 Task: Learn more about a business.
Action: Mouse moved to (976, 154)
Screenshot: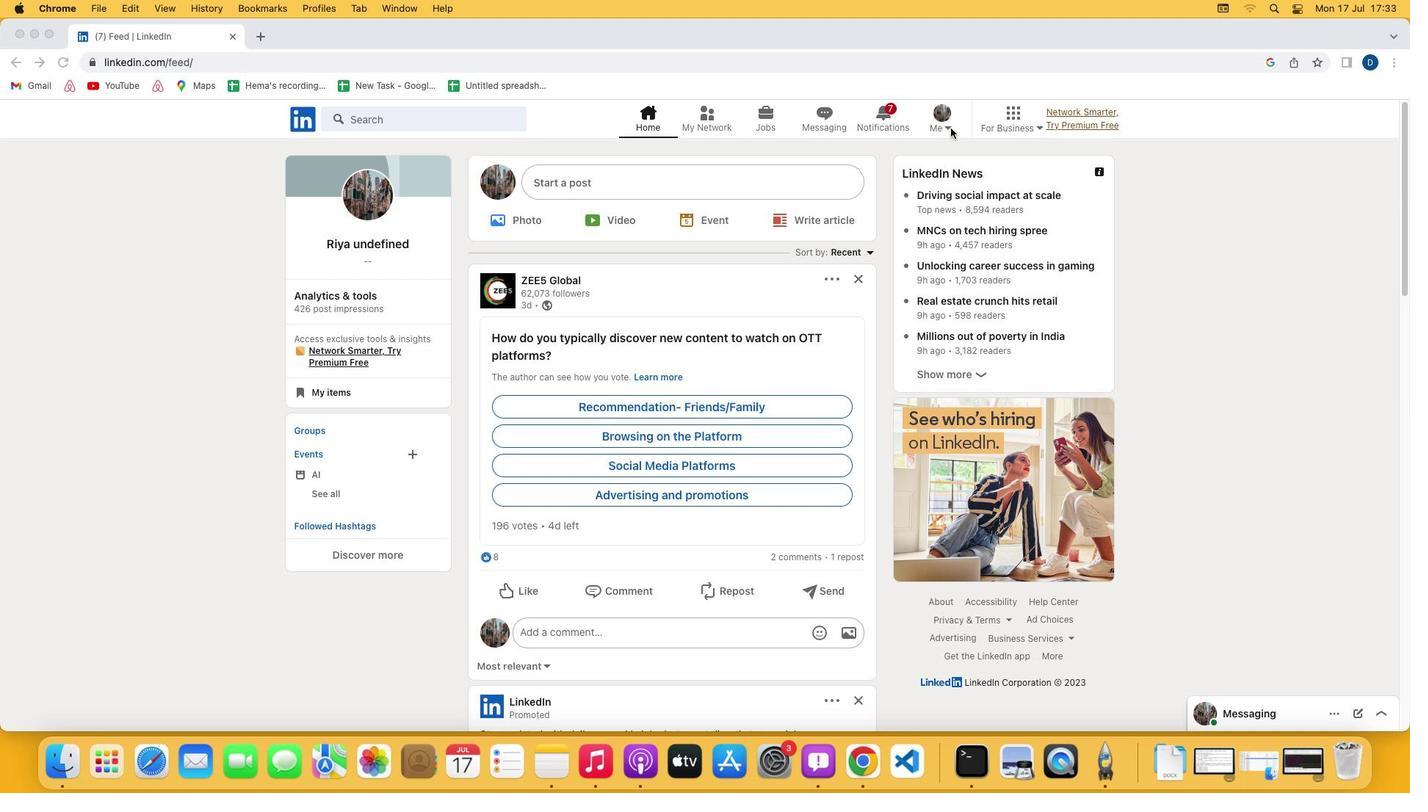 
Action: Mouse pressed left at (976, 154)
Screenshot: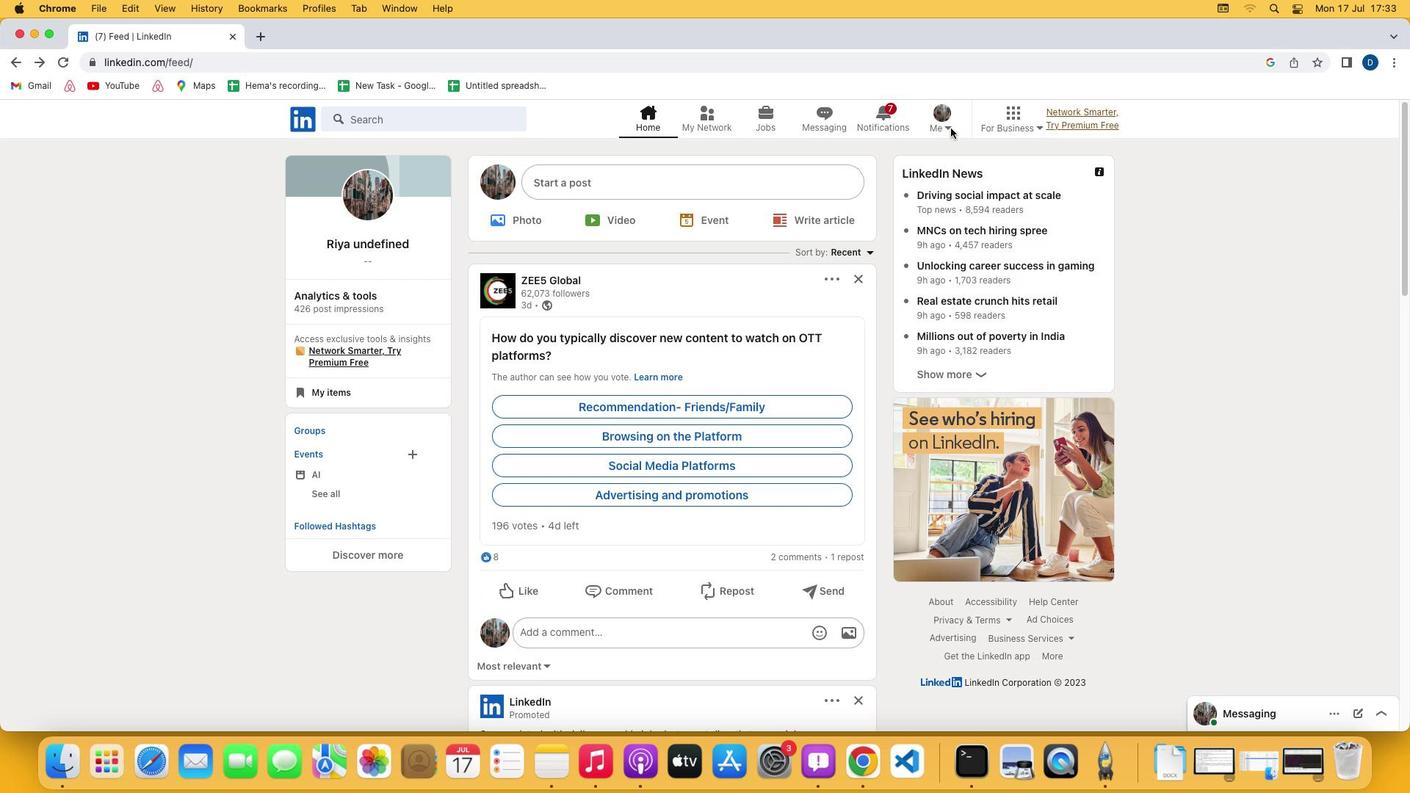 
Action: Mouse moved to (974, 156)
Screenshot: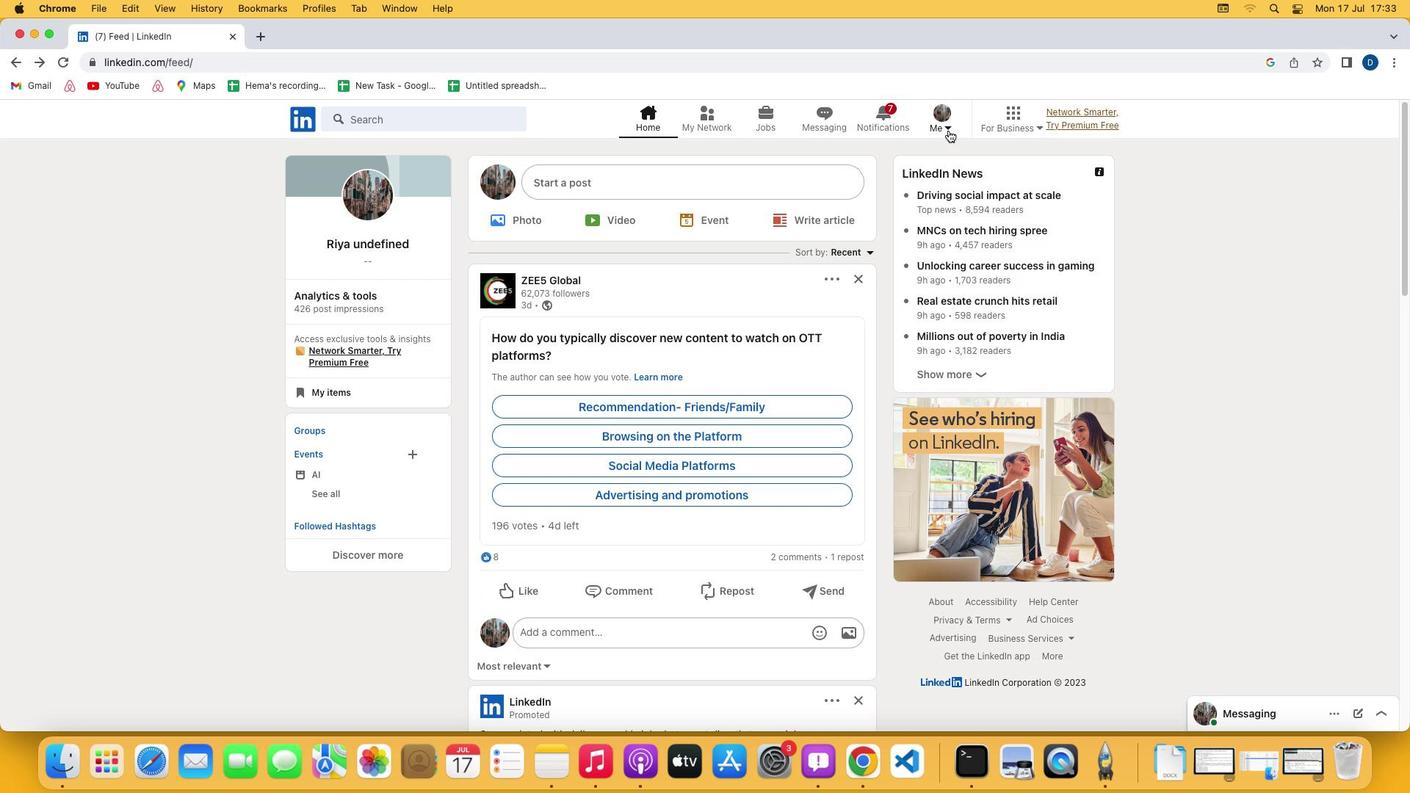 
Action: Mouse pressed left at (974, 156)
Screenshot: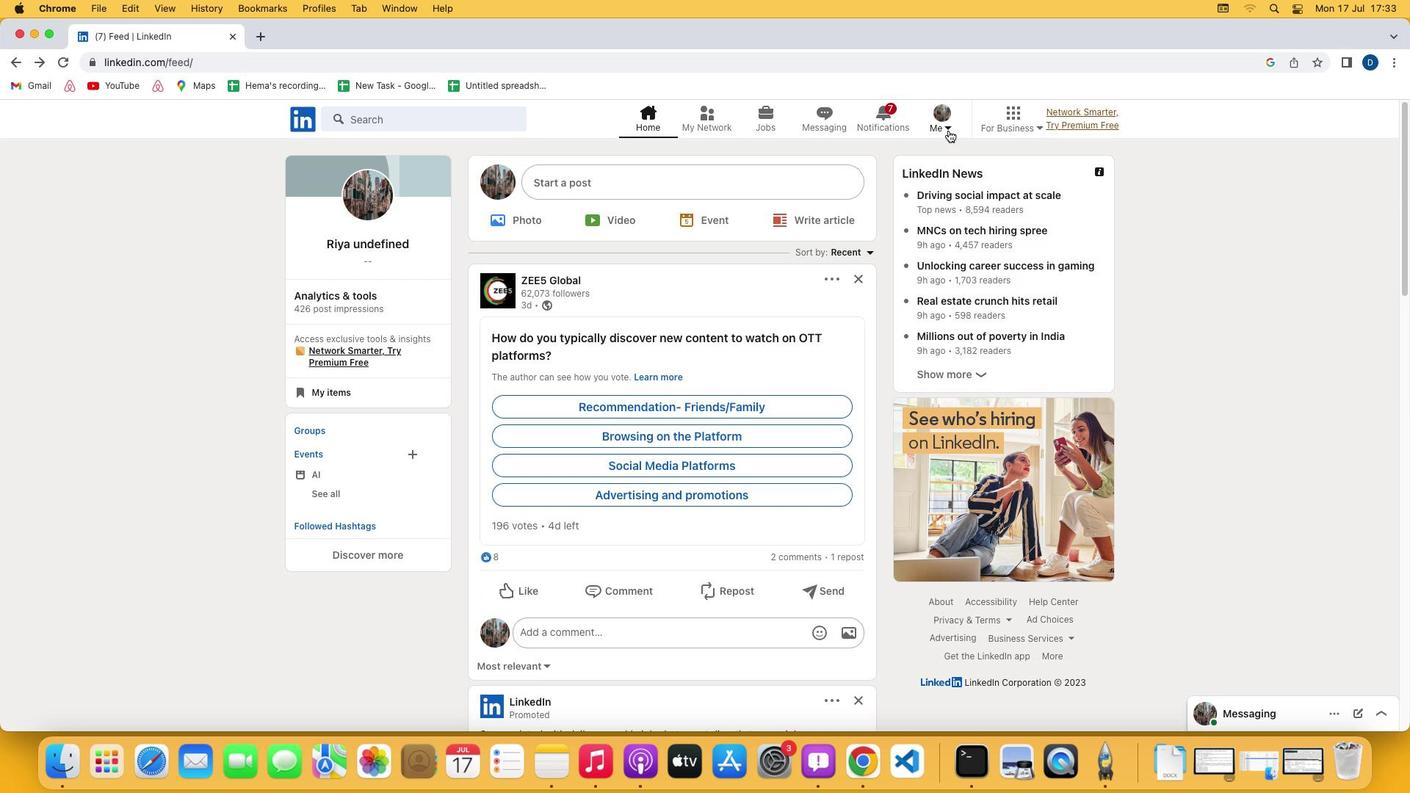 
Action: Mouse moved to (873, 305)
Screenshot: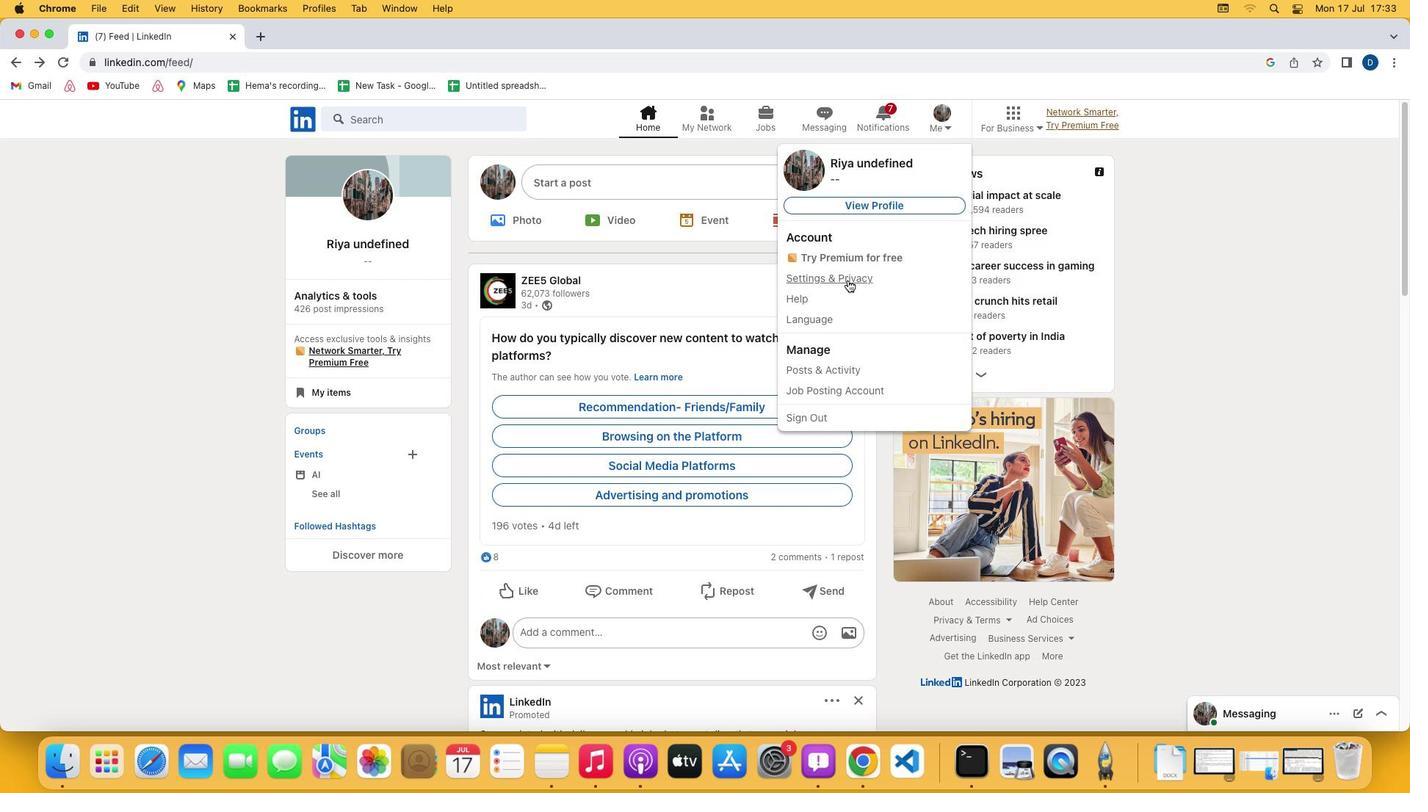 
Action: Mouse pressed left at (873, 305)
Screenshot: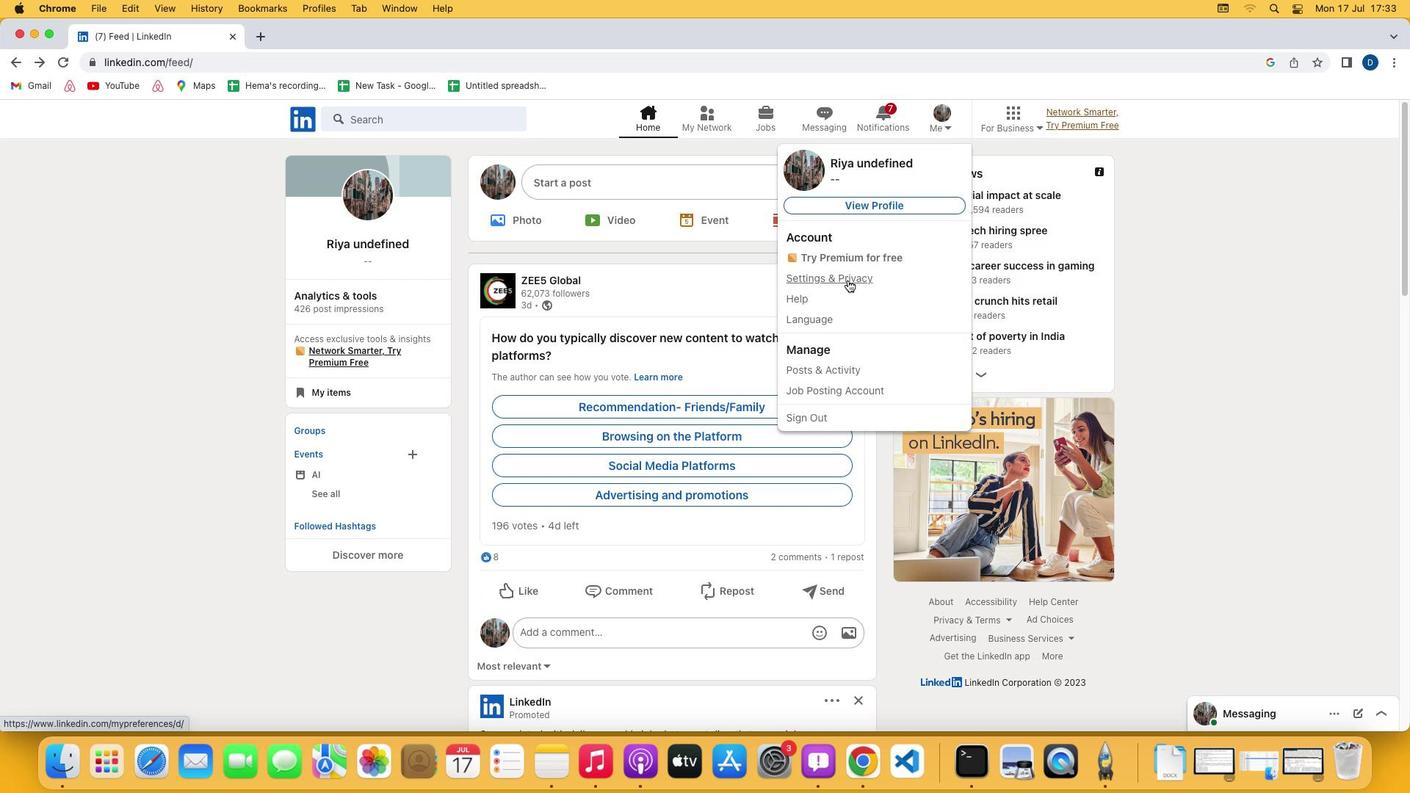 
Action: Mouse moved to (765, 473)
Screenshot: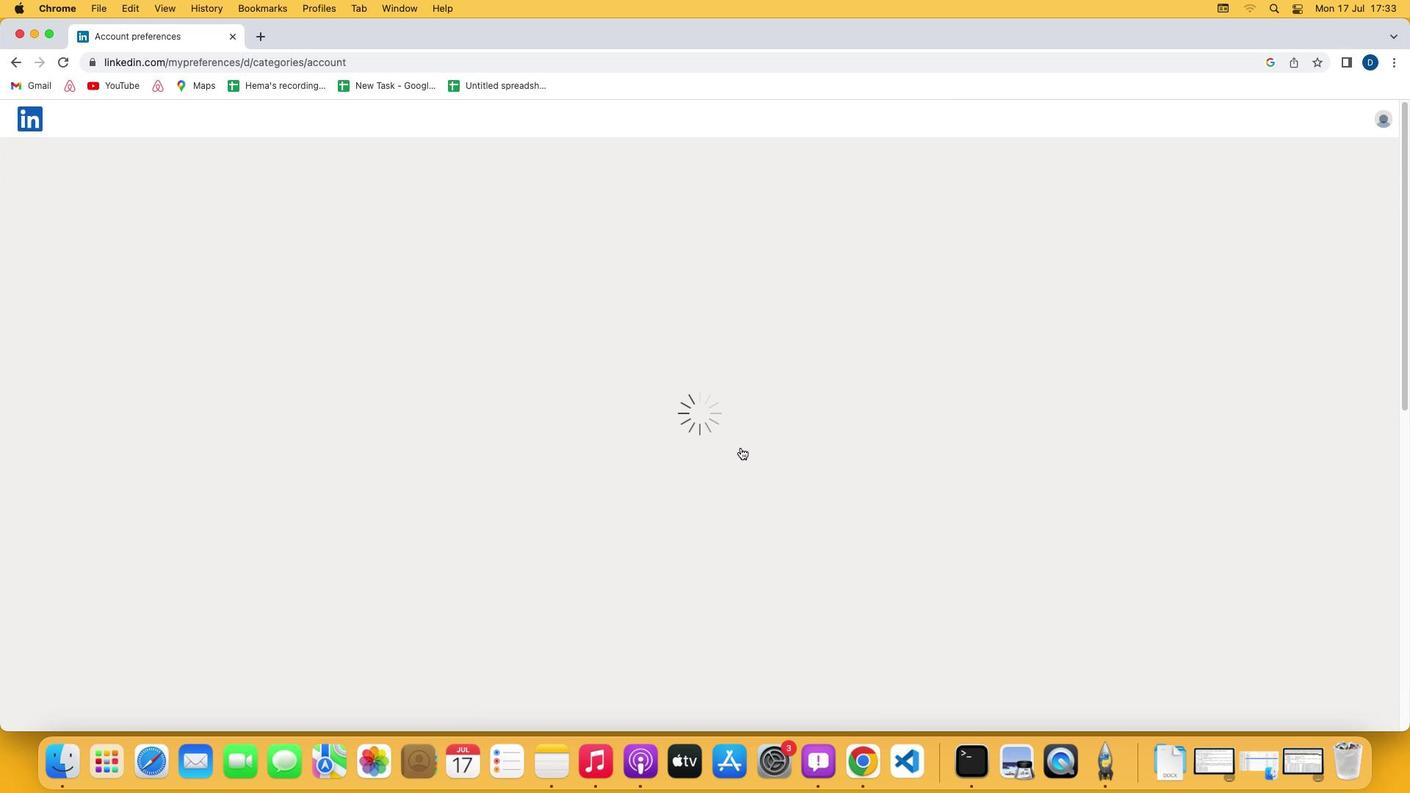 
Action: Mouse scrolled (765, 473) with delta (25, 24)
Screenshot: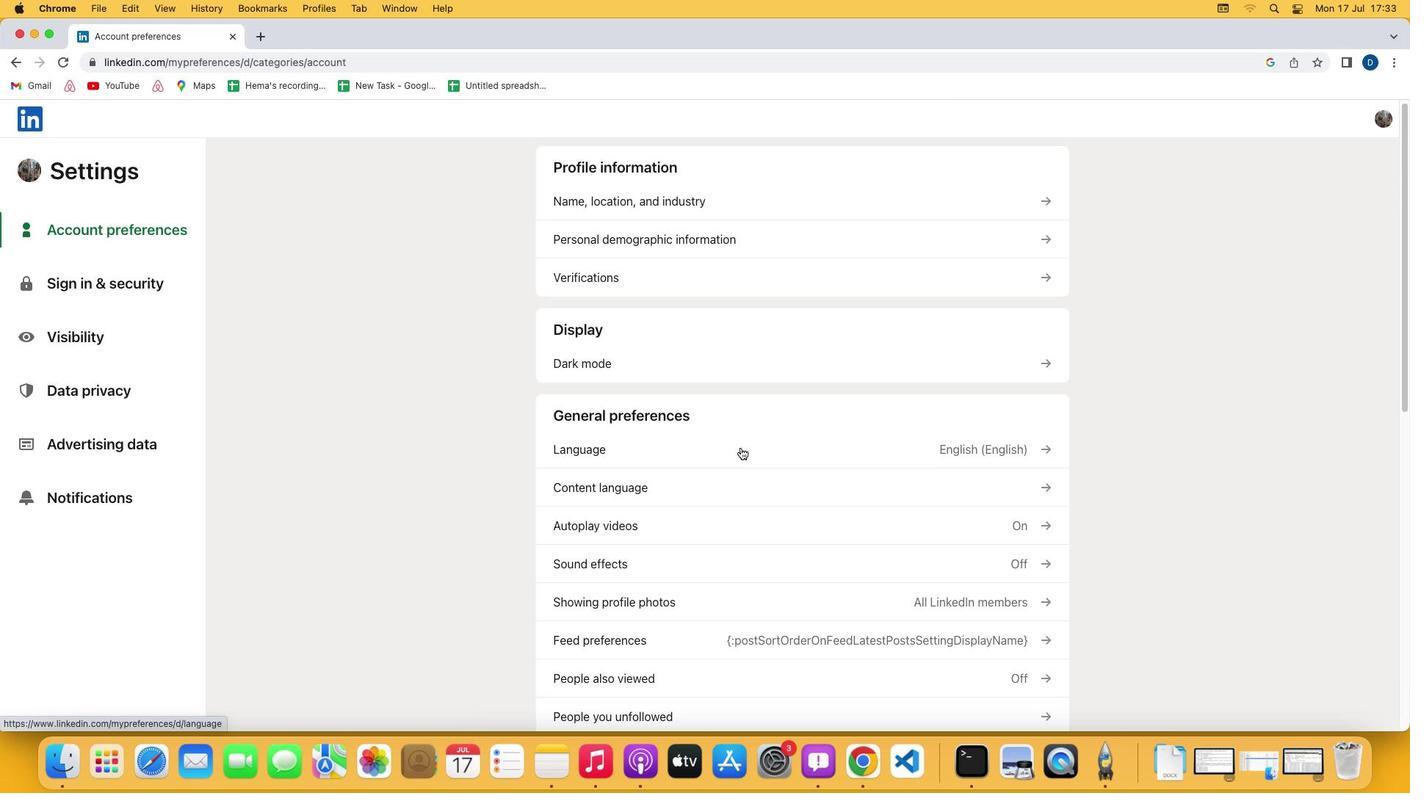 
Action: Mouse scrolled (765, 473) with delta (25, 24)
Screenshot: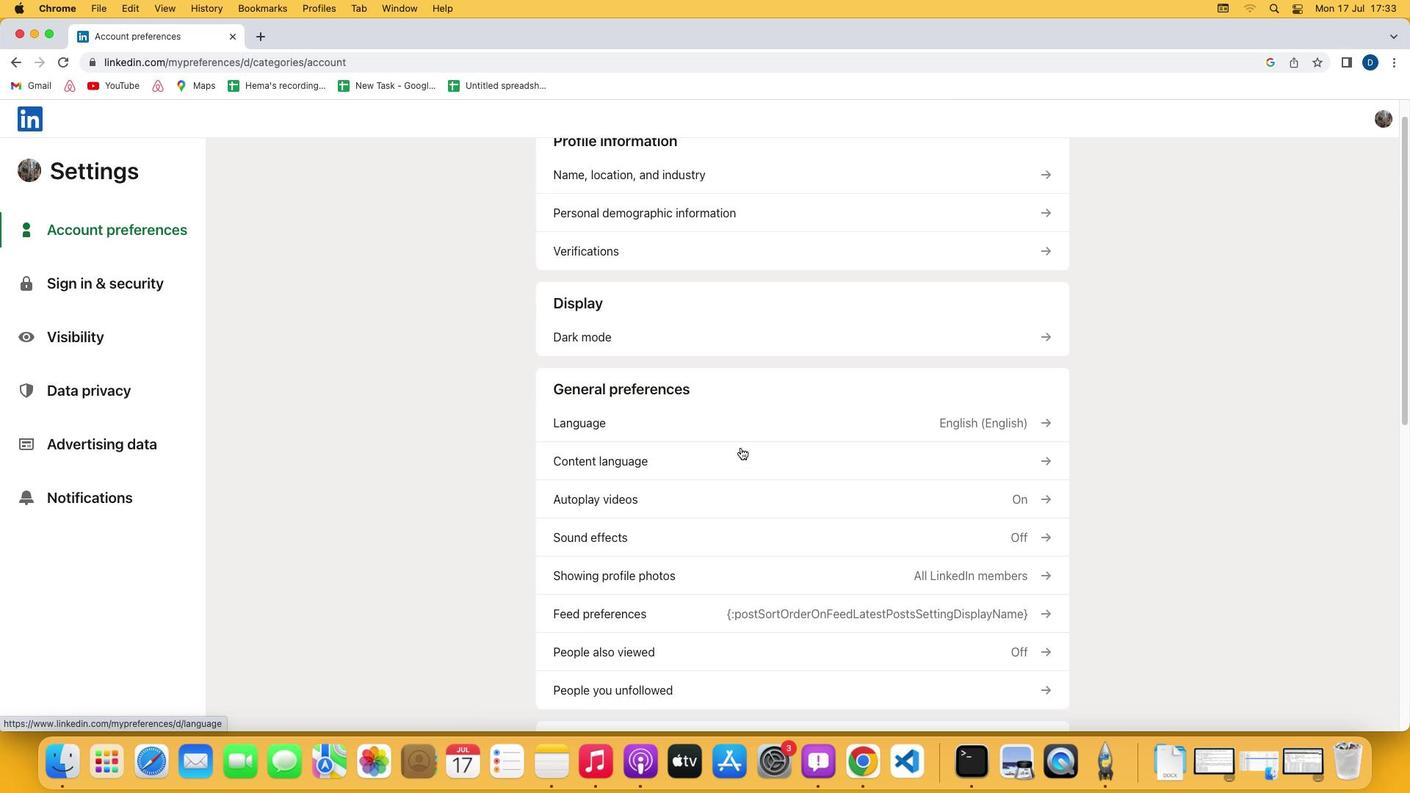 
Action: Mouse scrolled (765, 473) with delta (25, 23)
Screenshot: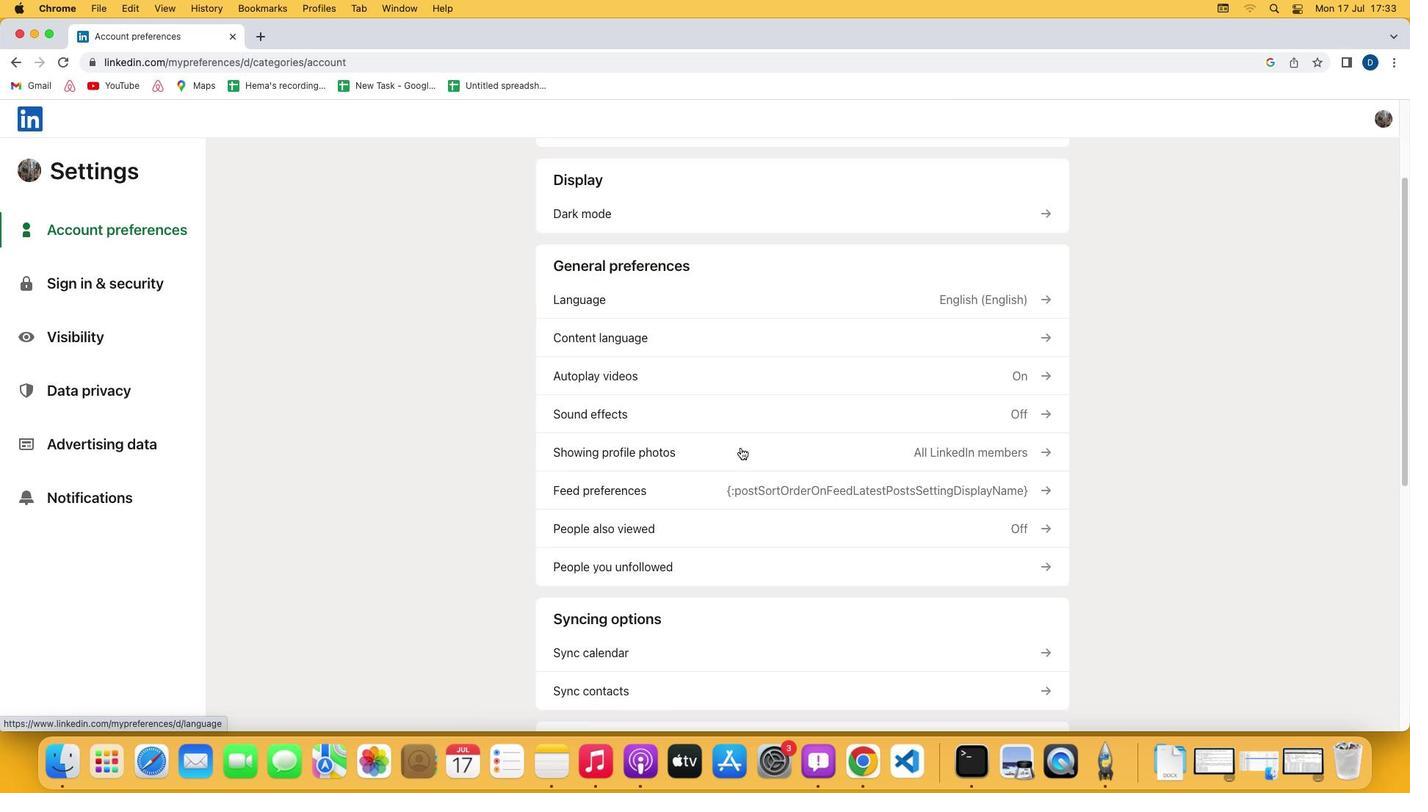 
Action: Mouse scrolled (765, 473) with delta (25, 22)
Screenshot: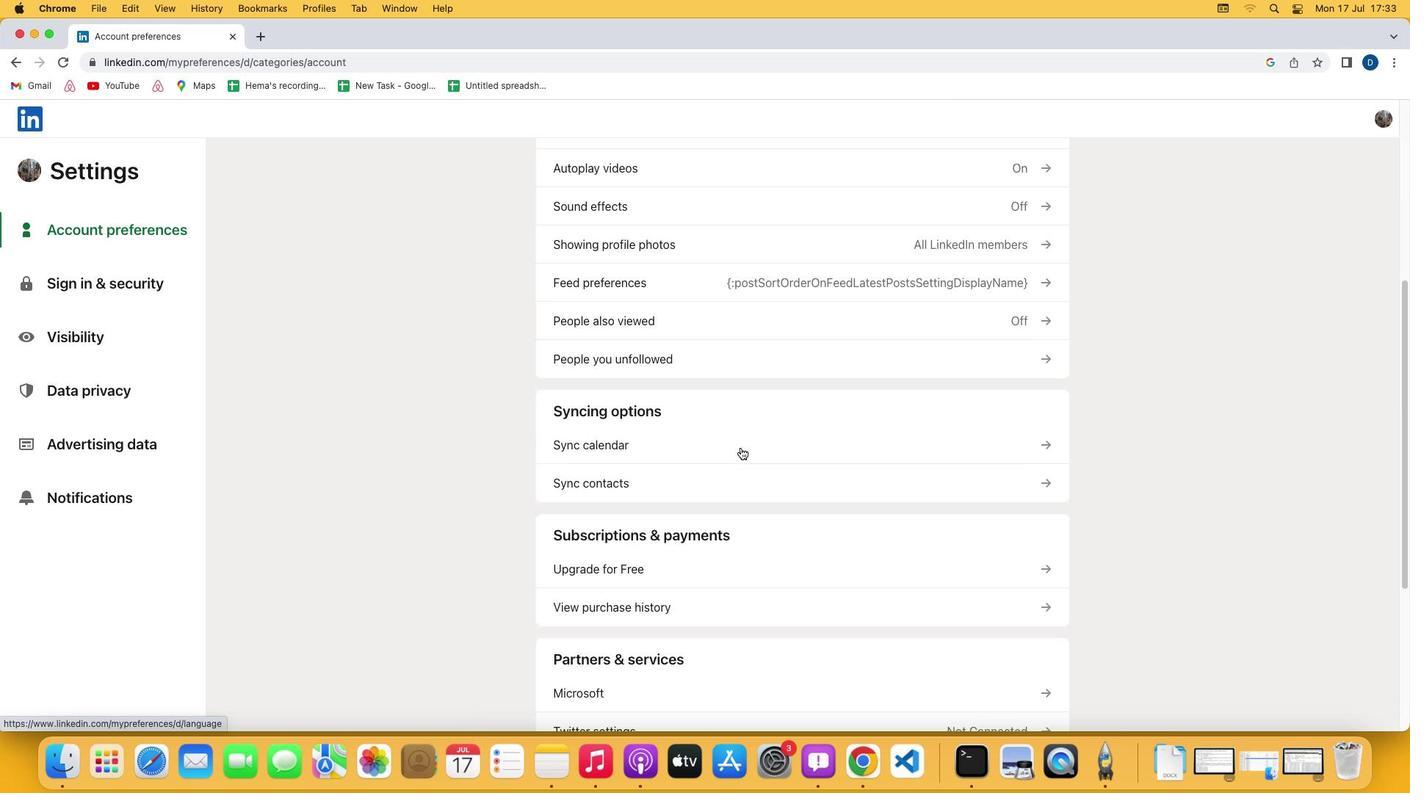 
Action: Mouse scrolled (765, 473) with delta (25, 22)
Screenshot: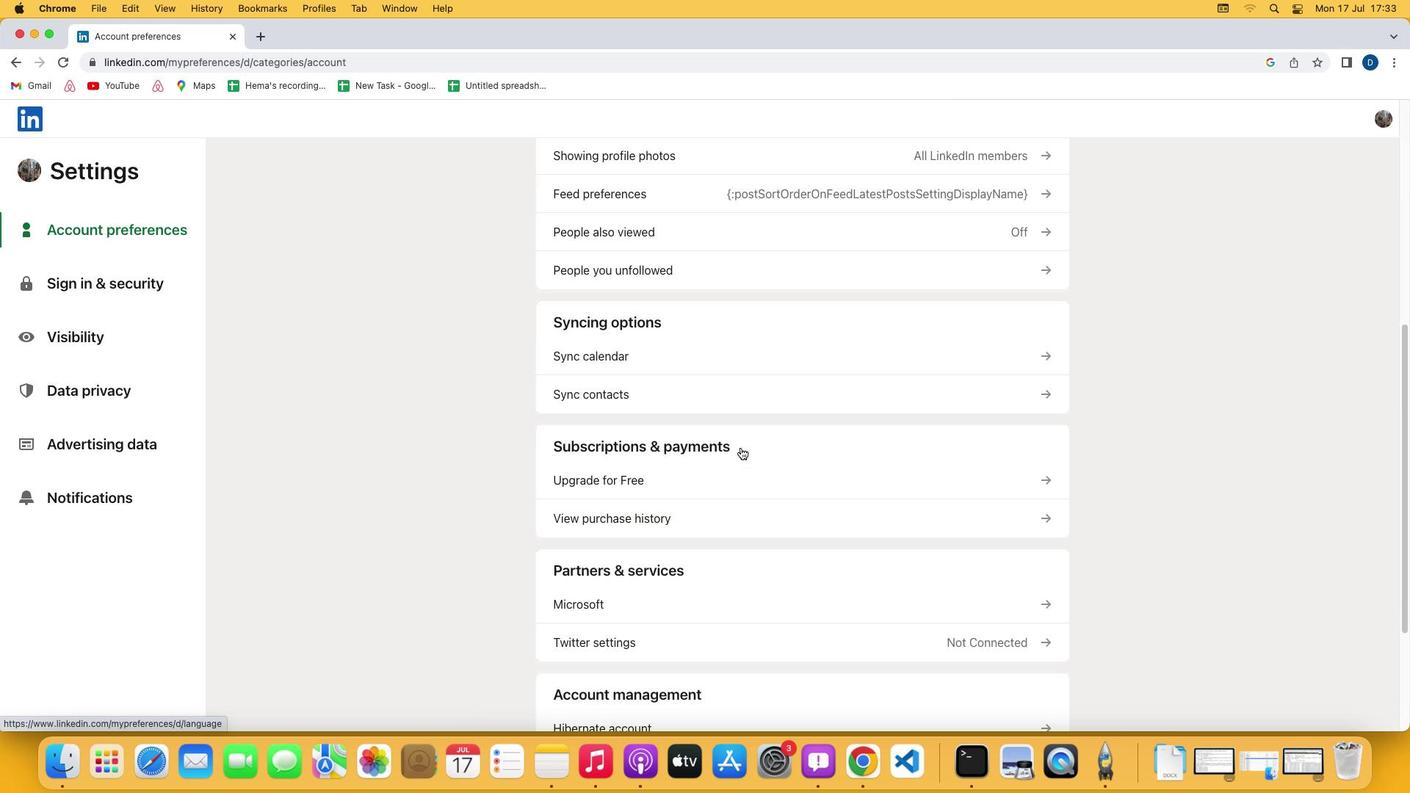 
Action: Mouse scrolled (765, 473) with delta (25, 24)
Screenshot: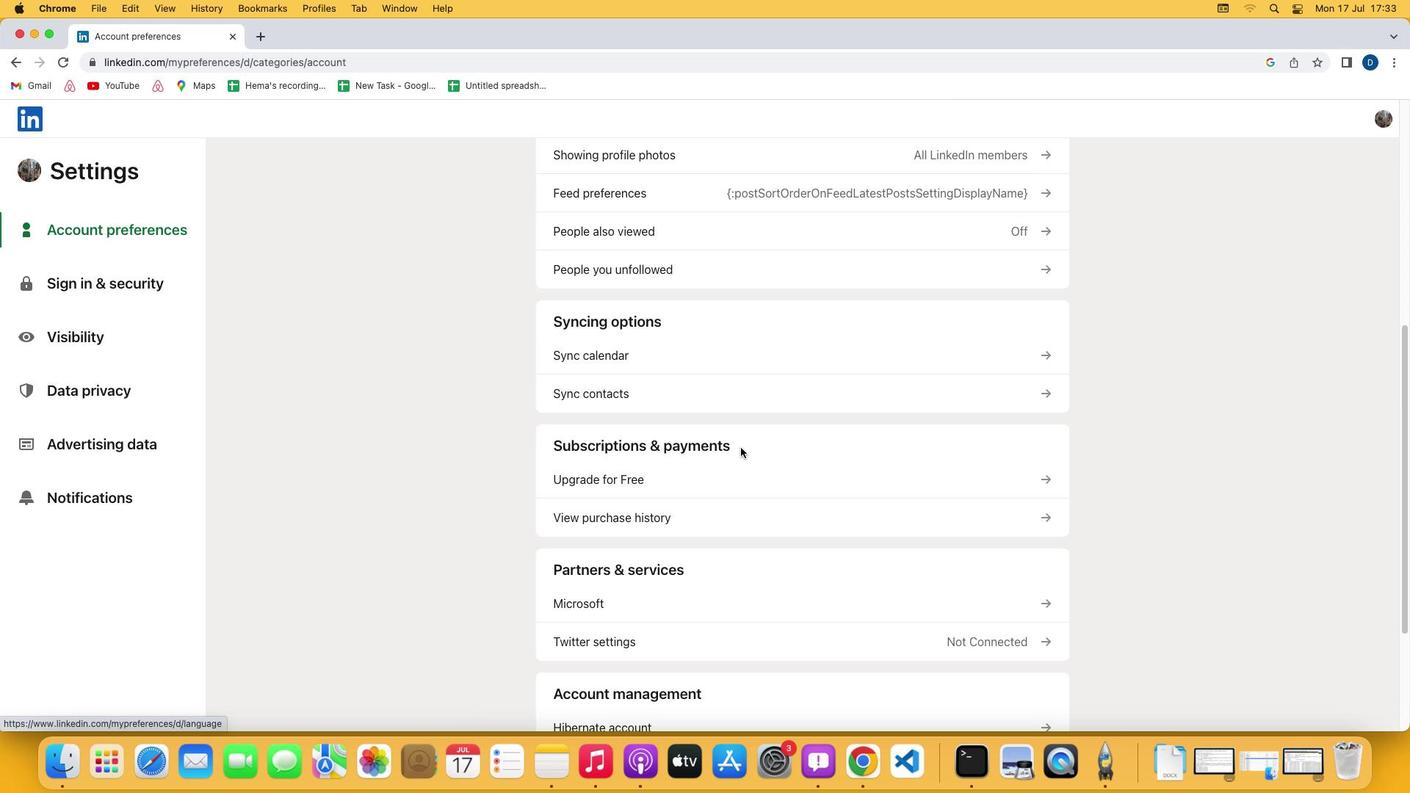 
Action: Mouse scrolled (765, 473) with delta (25, 24)
Screenshot: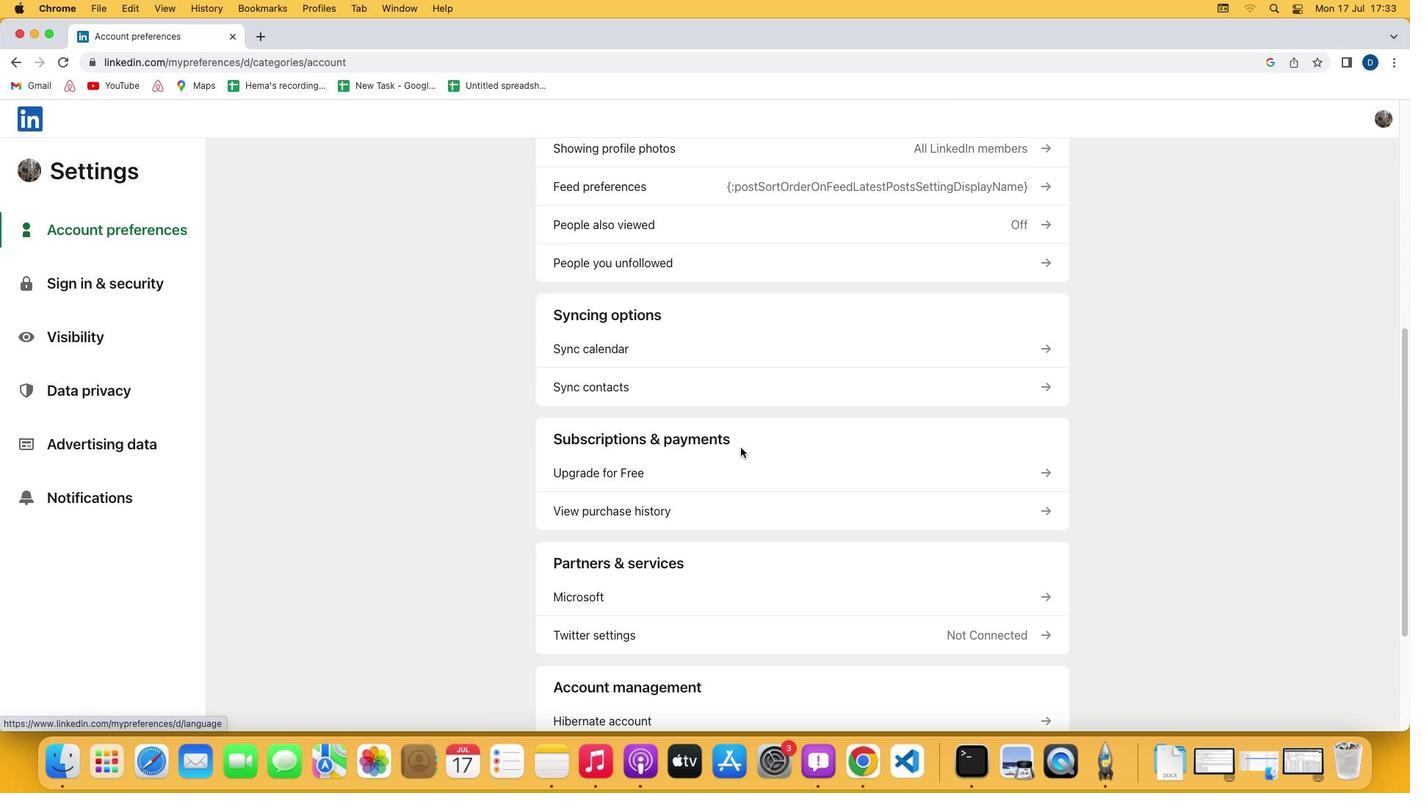 
Action: Mouse moved to (695, 482)
Screenshot: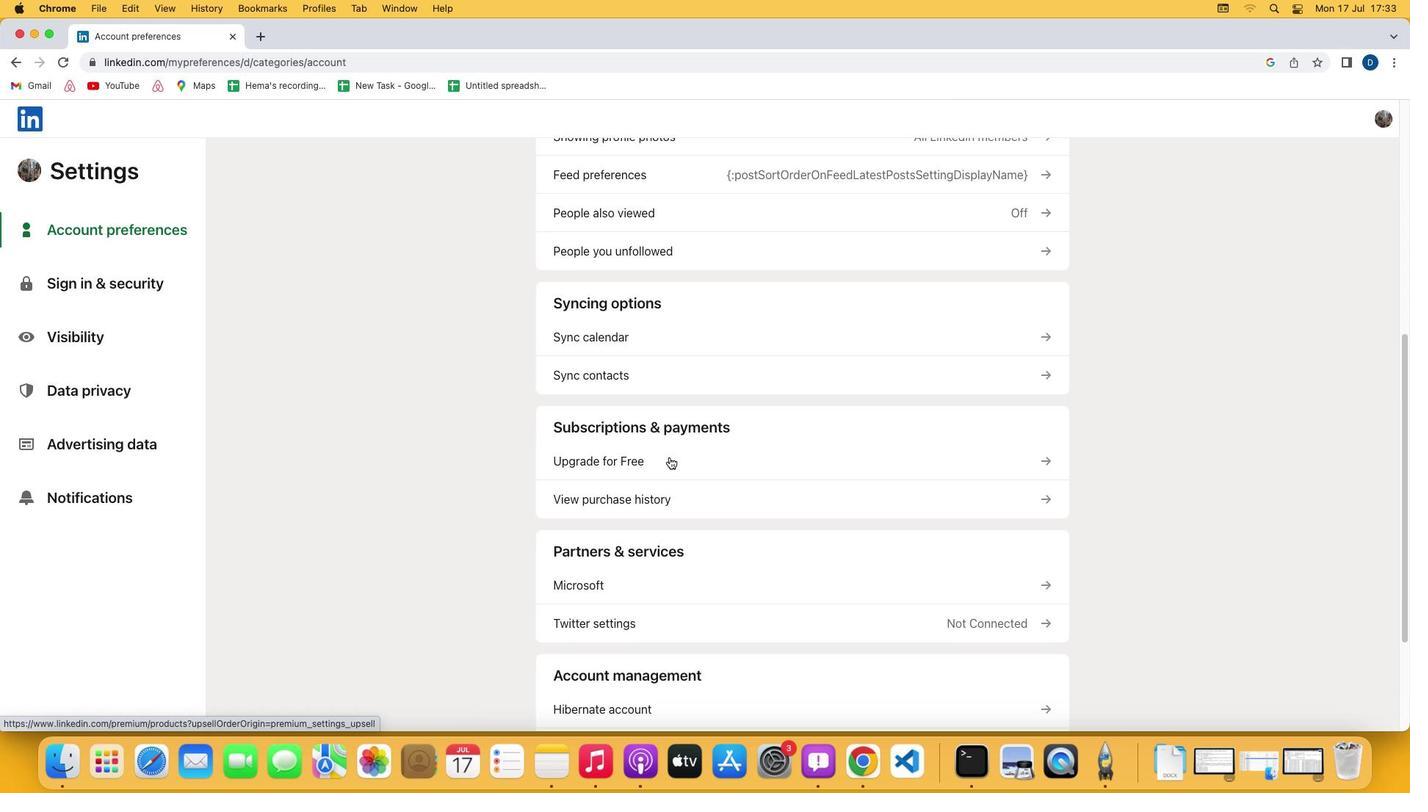 
Action: Mouse pressed left at (695, 482)
Screenshot: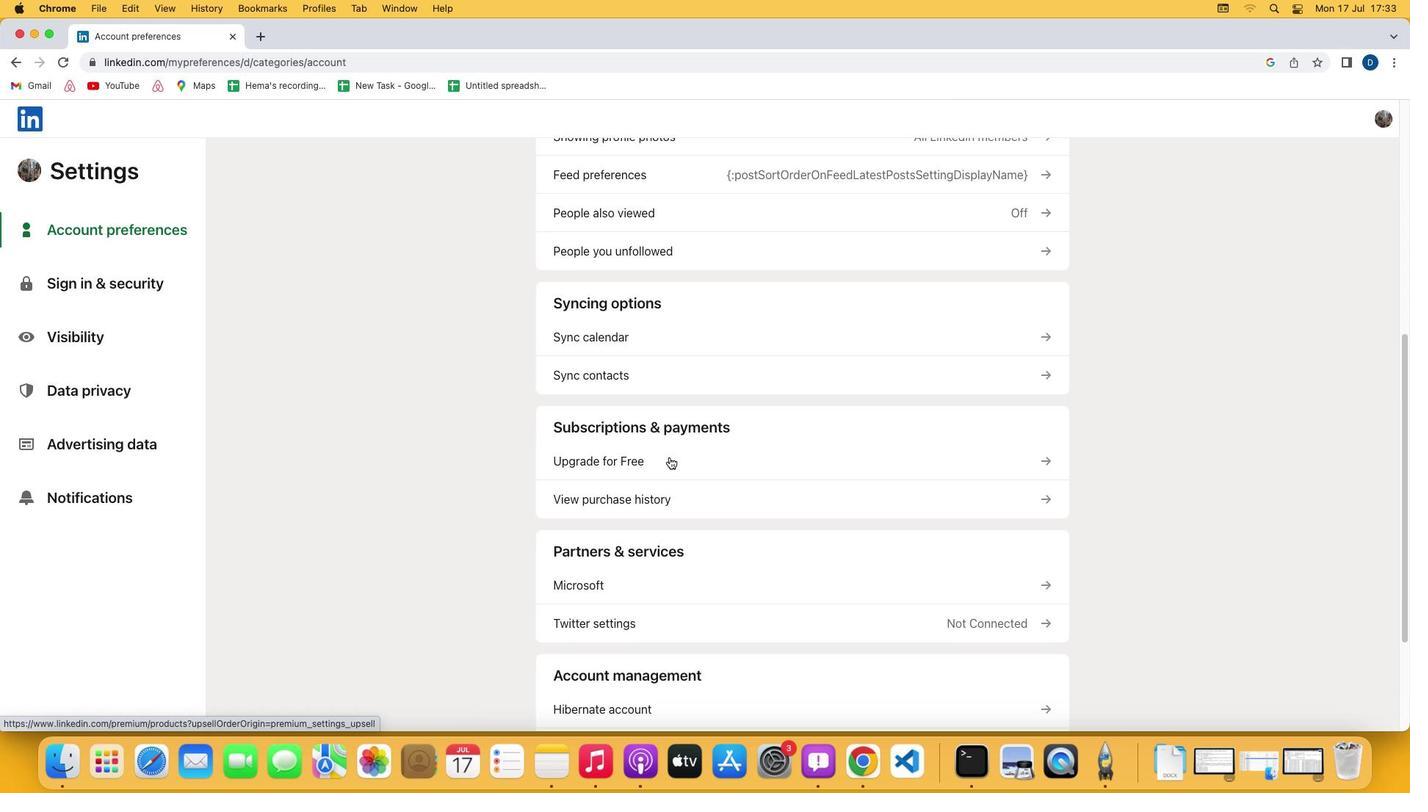 
Action: Mouse moved to (603, 488)
Screenshot: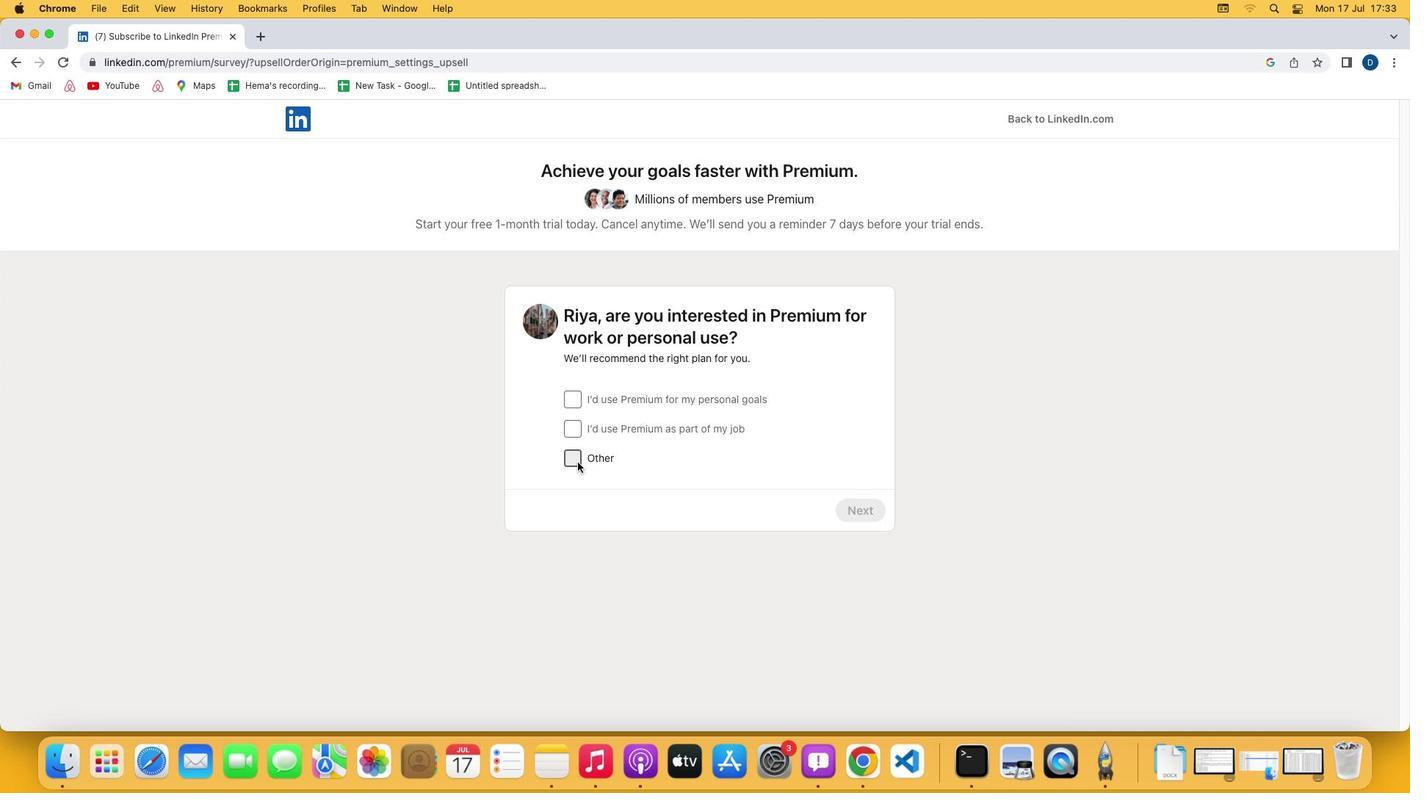 
Action: Mouse pressed left at (603, 488)
Screenshot: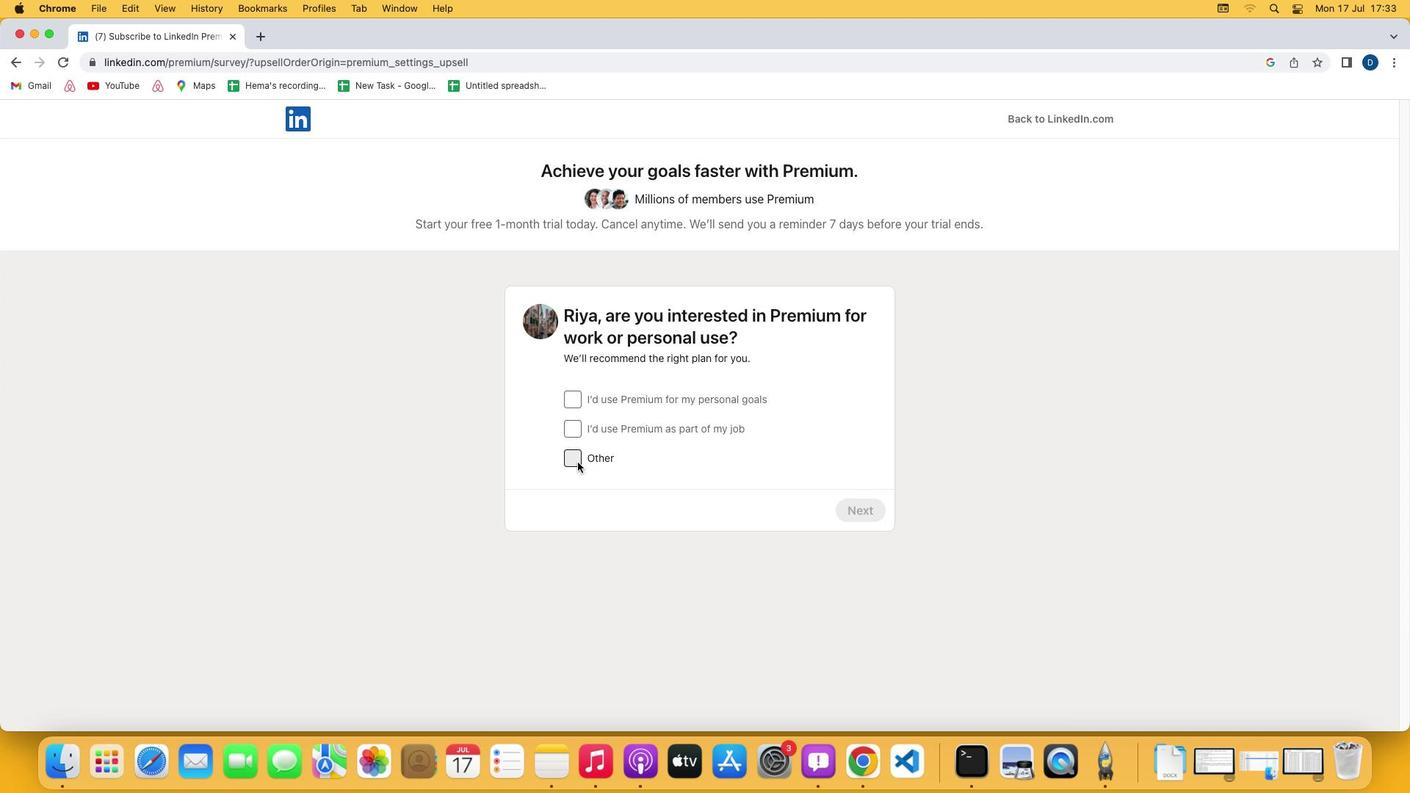 
Action: Mouse moved to (882, 539)
Screenshot: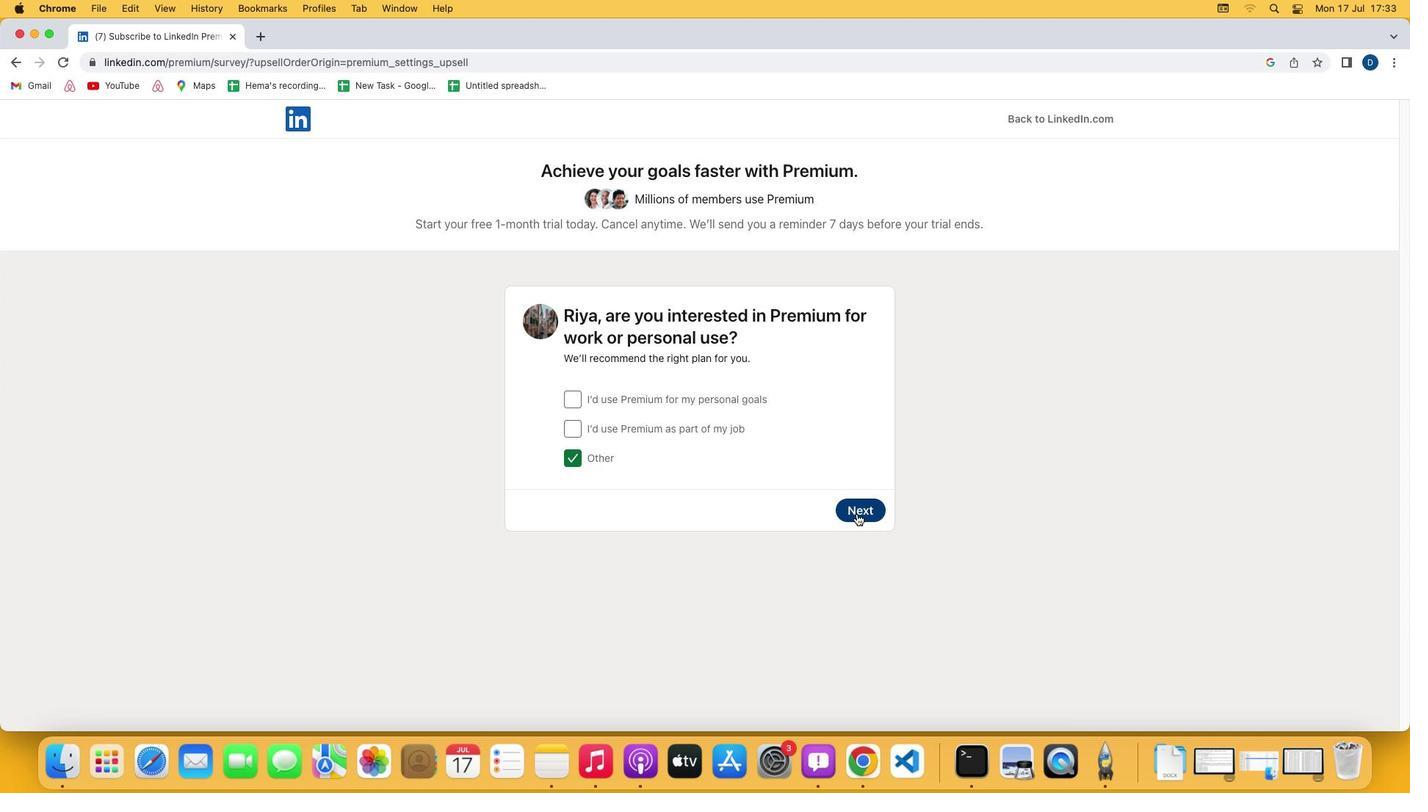 
Action: Mouse pressed left at (882, 539)
Screenshot: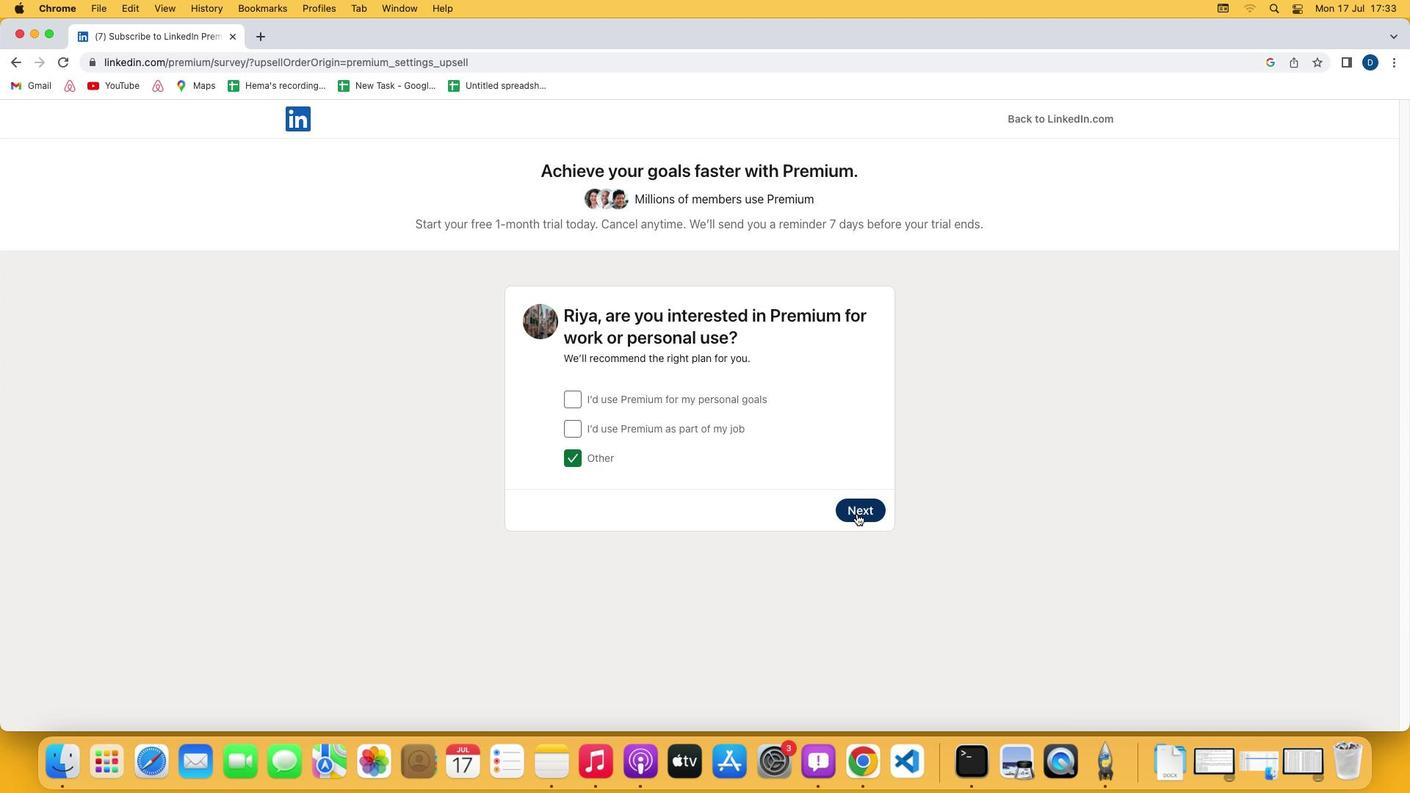 
Action: Mouse moved to (626, 632)
Screenshot: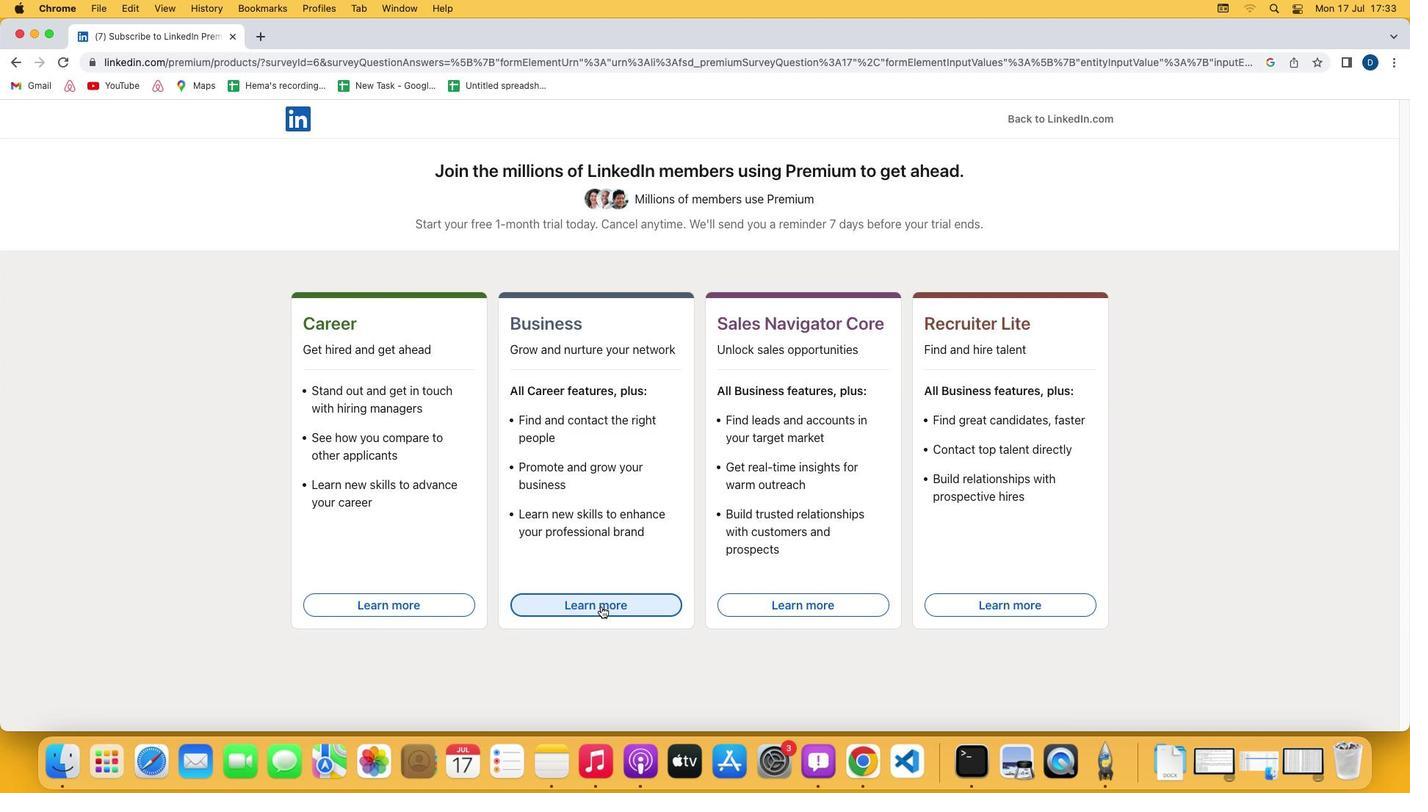 
Action: Mouse pressed left at (626, 632)
Screenshot: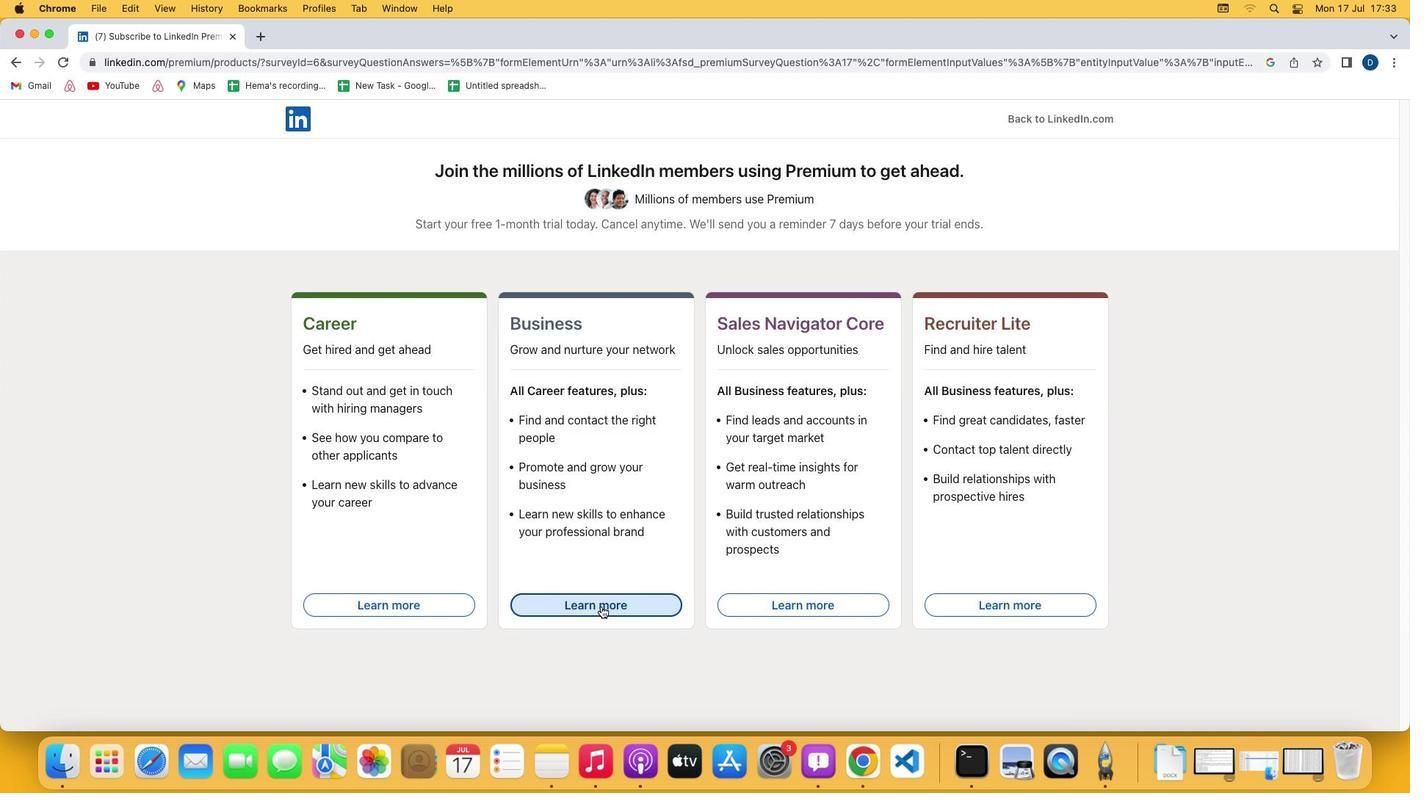 
Action: Mouse moved to (625, 633)
Screenshot: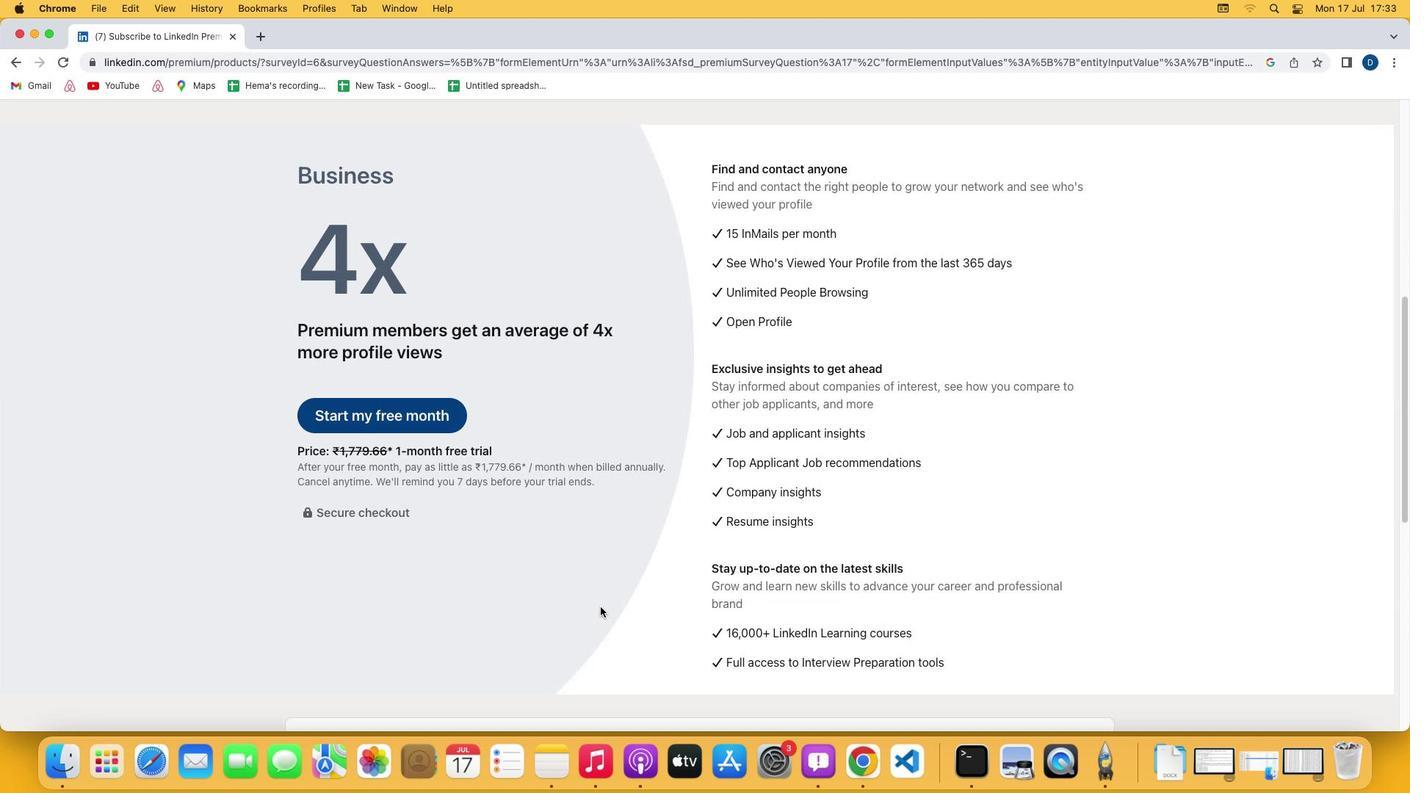 
